 Task: Check the webhooks in the organization "Mark56711".
Action: Mouse moved to (1108, 92)
Screenshot: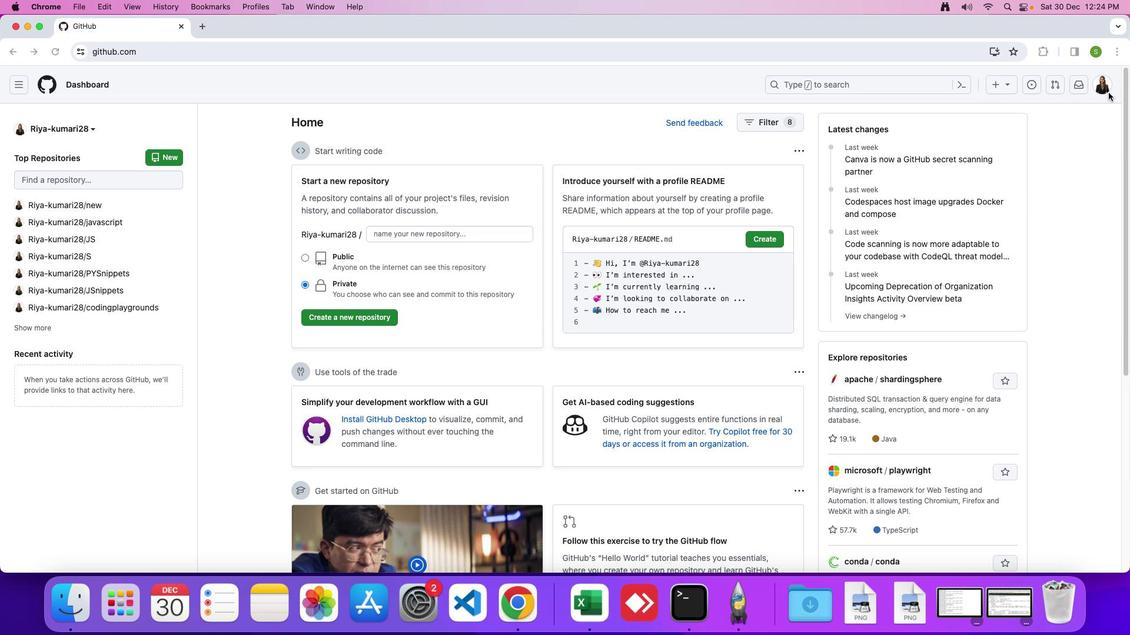 
Action: Mouse pressed left at (1108, 92)
Screenshot: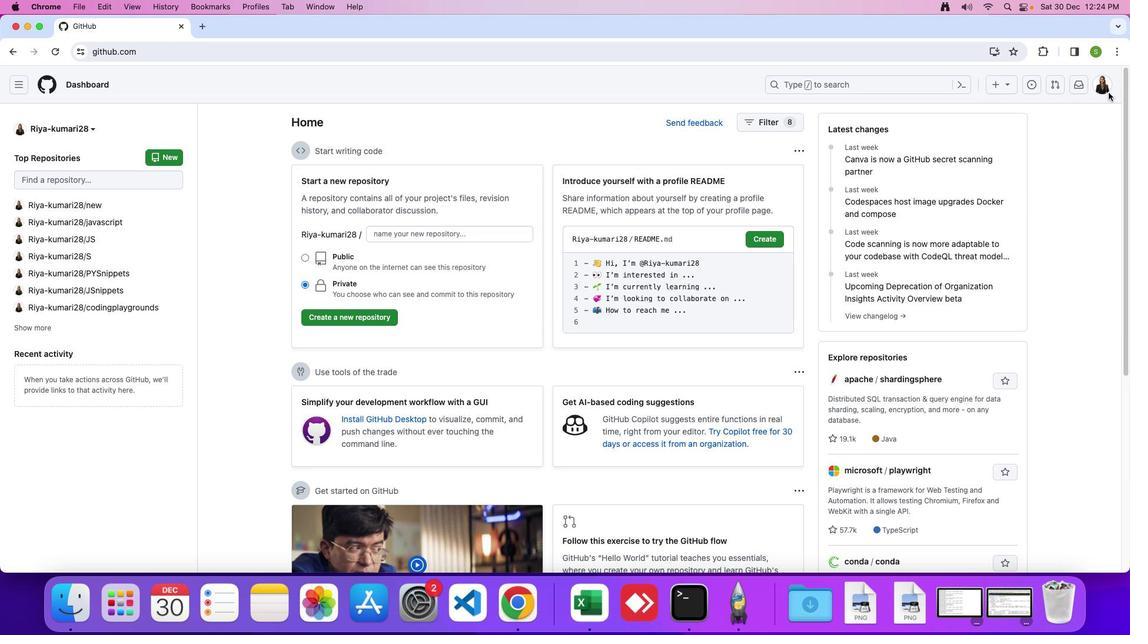 
Action: Mouse moved to (1107, 88)
Screenshot: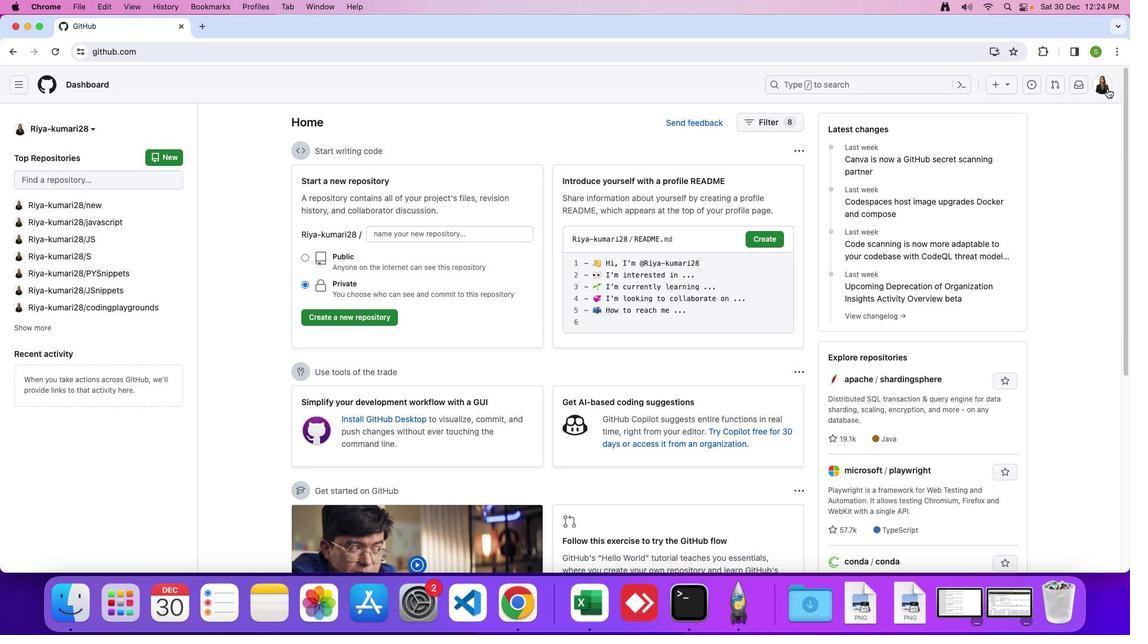 
Action: Mouse pressed left at (1107, 88)
Screenshot: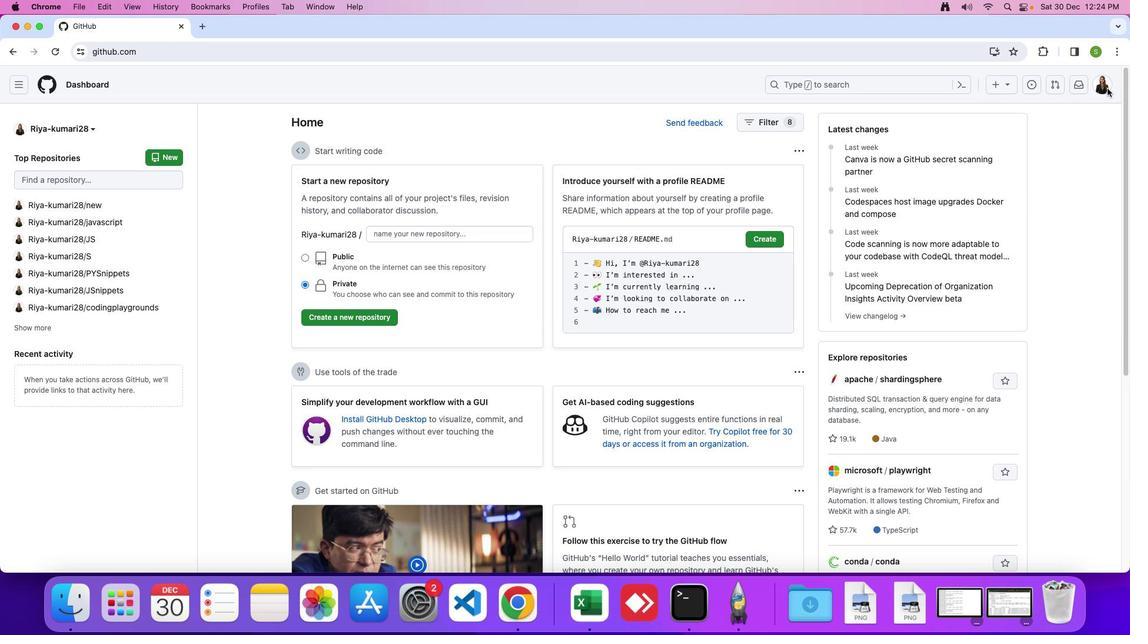 
Action: Mouse moved to (1030, 226)
Screenshot: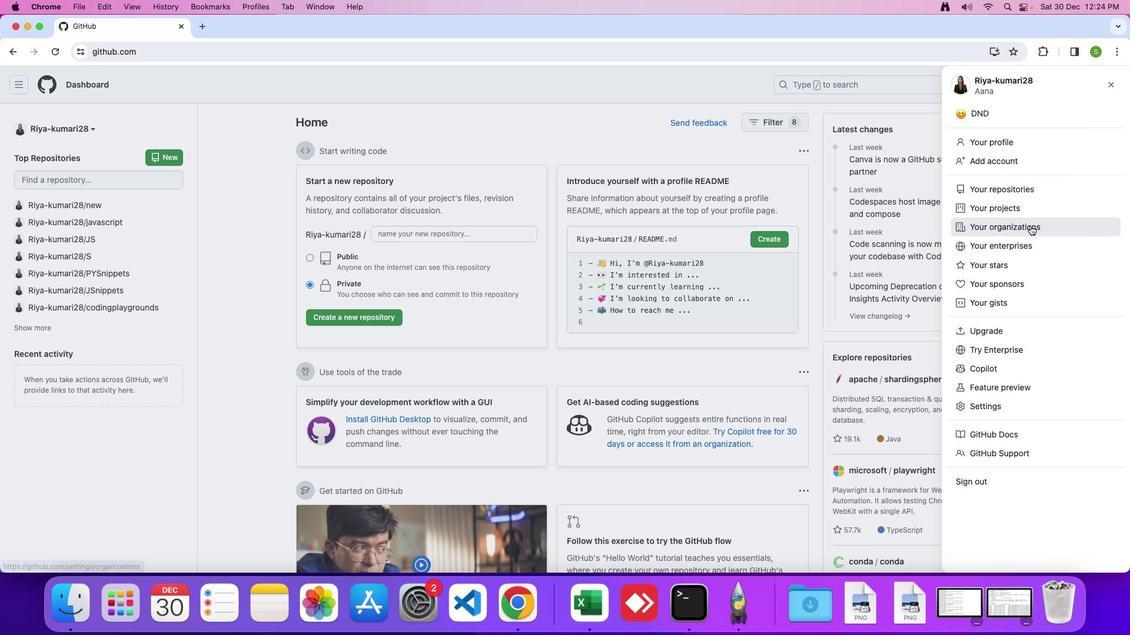 
Action: Mouse pressed left at (1030, 226)
Screenshot: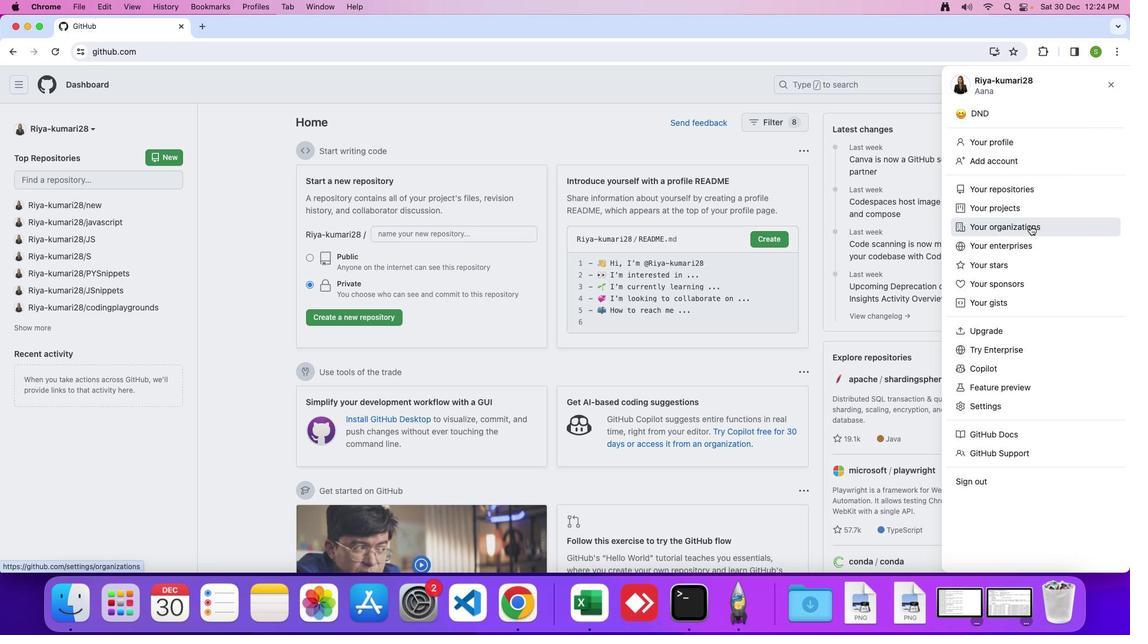 
Action: Mouse moved to (849, 244)
Screenshot: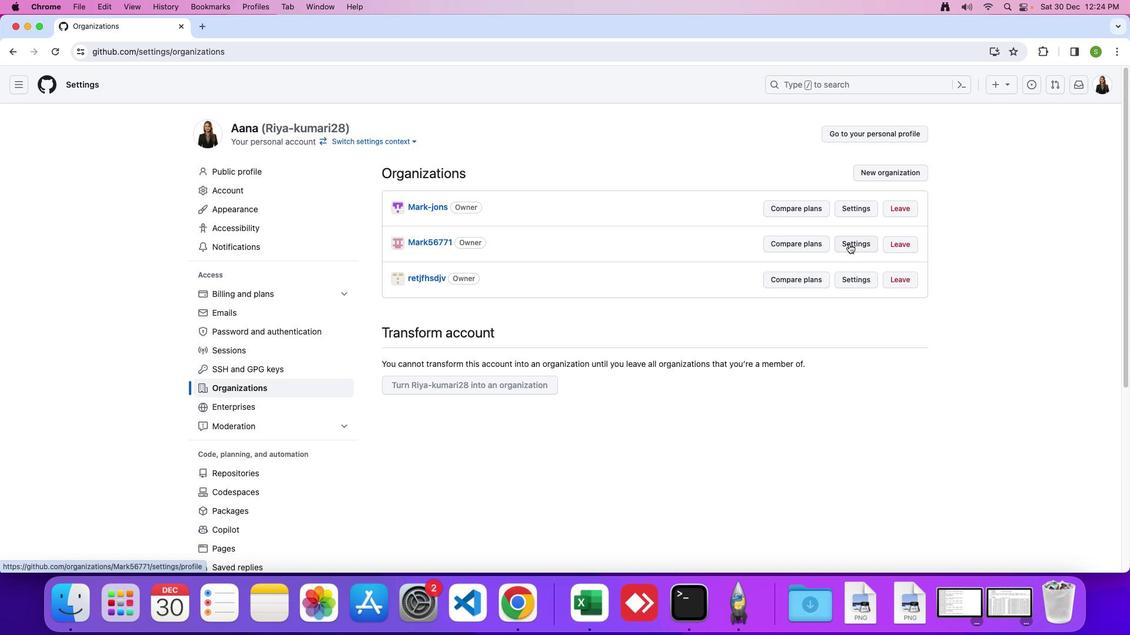 
Action: Mouse pressed left at (849, 244)
Screenshot: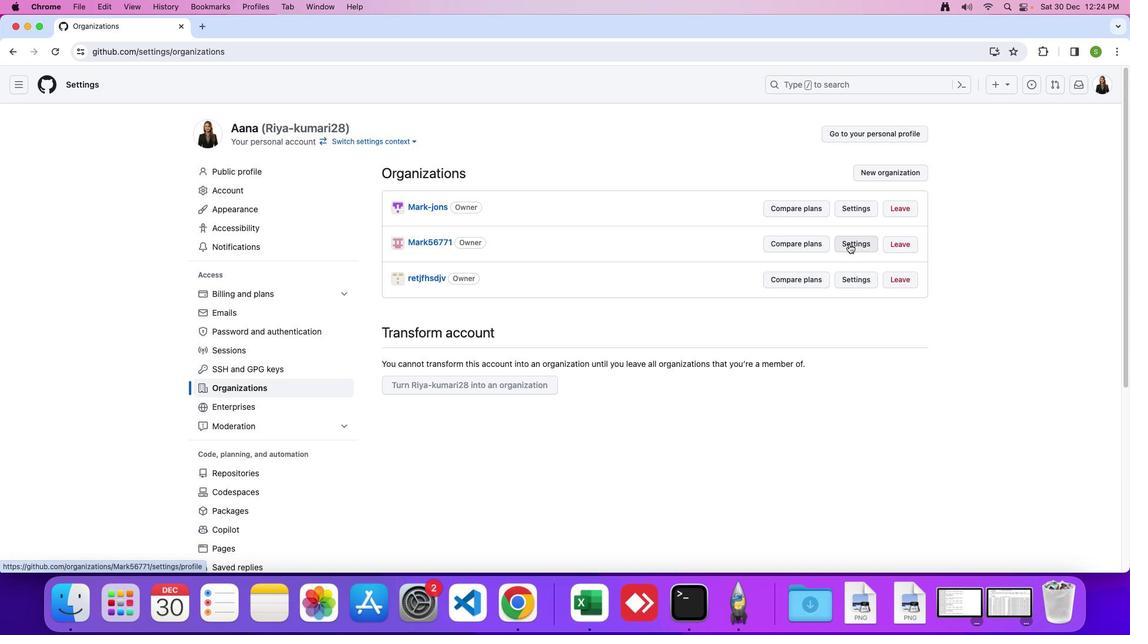 
Action: Mouse moved to (303, 438)
Screenshot: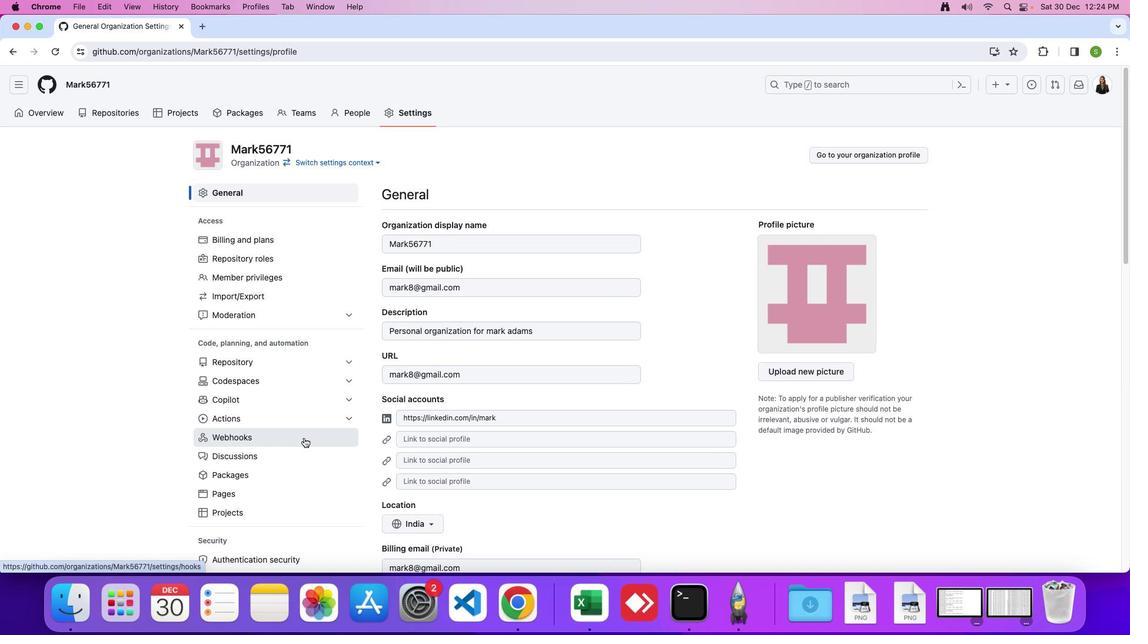 
Action: Mouse pressed left at (303, 438)
Screenshot: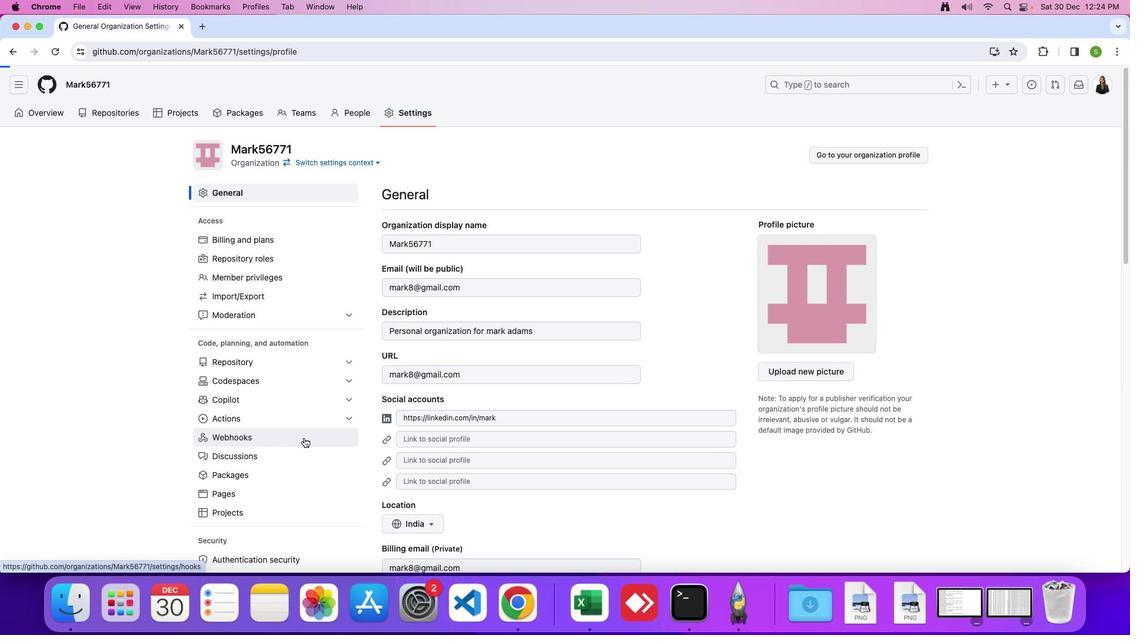 
Action: Mouse moved to (485, 418)
Screenshot: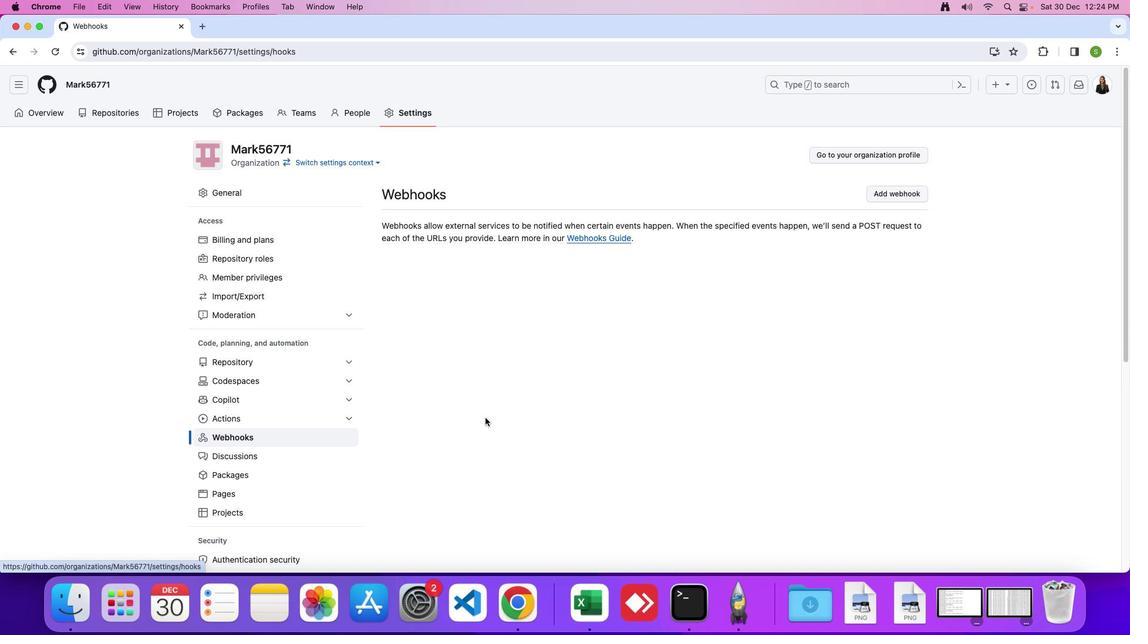 
